 Task: Add Four Sigmatic Adaptogen Coffee Mix with Ashwagandha 10 pk to the cart.
Action: Mouse pressed left at (19, 135)
Screenshot: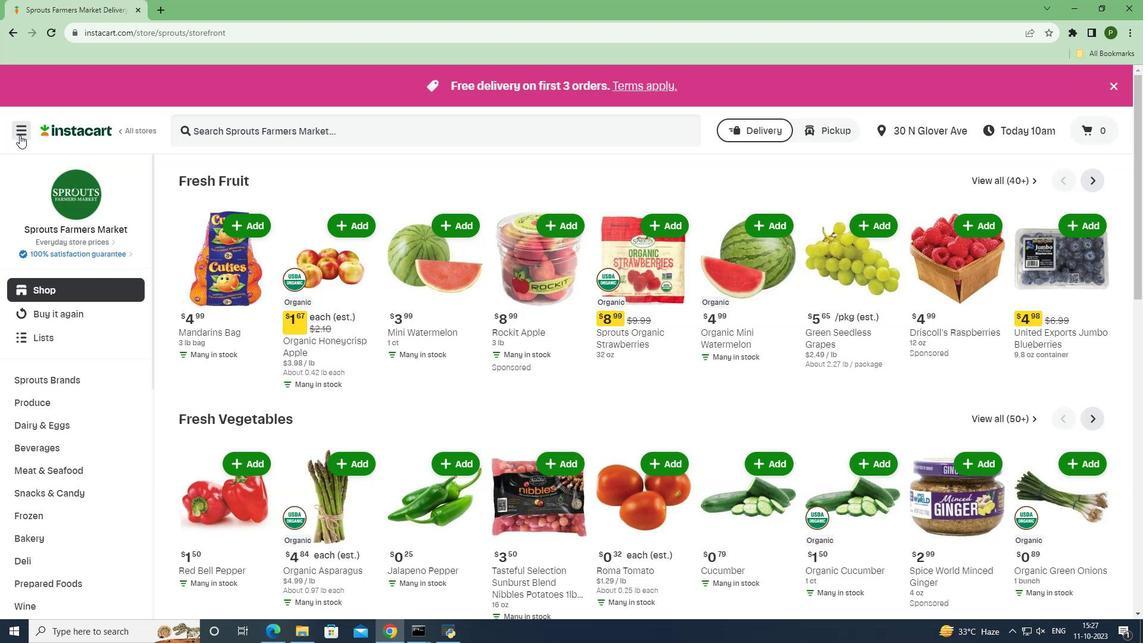 
Action: Mouse moved to (49, 316)
Screenshot: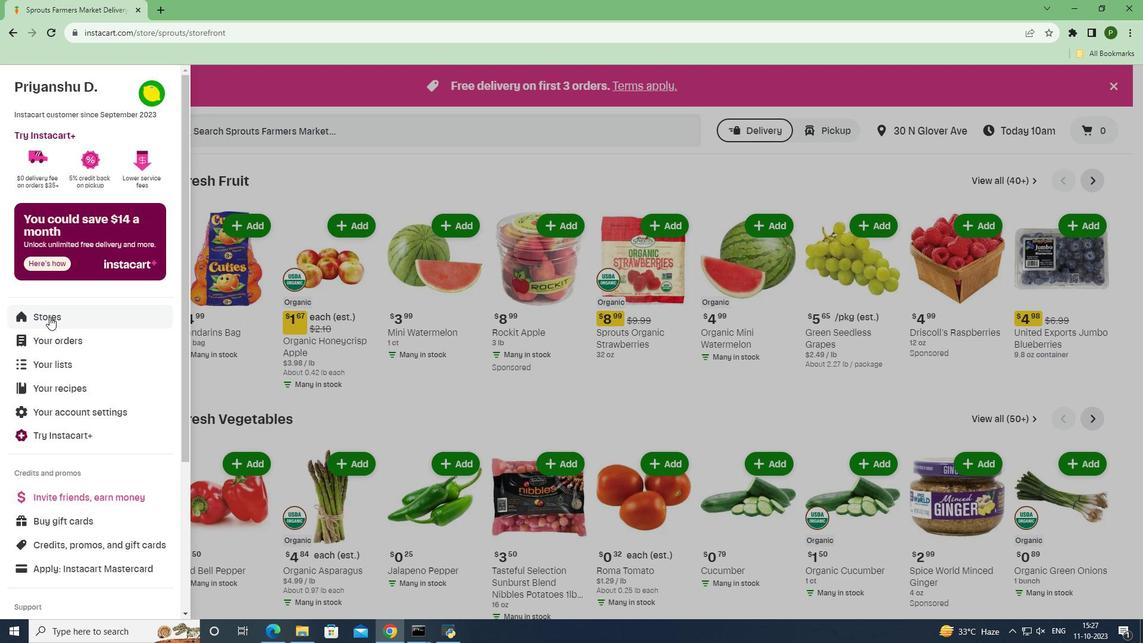
Action: Mouse pressed left at (49, 316)
Screenshot: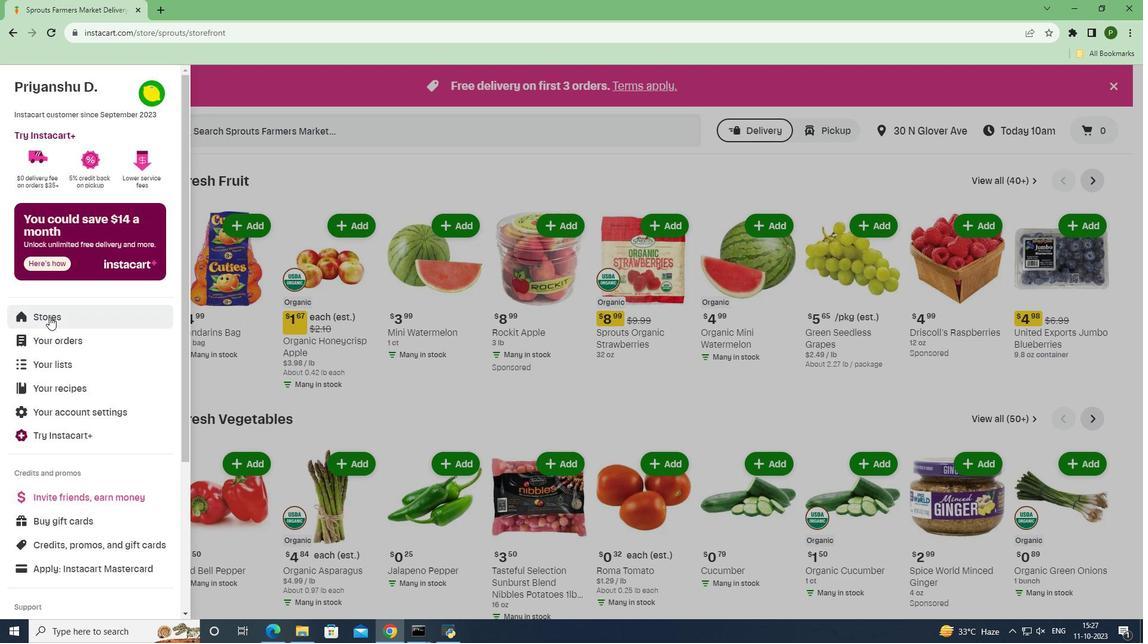 
Action: Mouse moved to (260, 140)
Screenshot: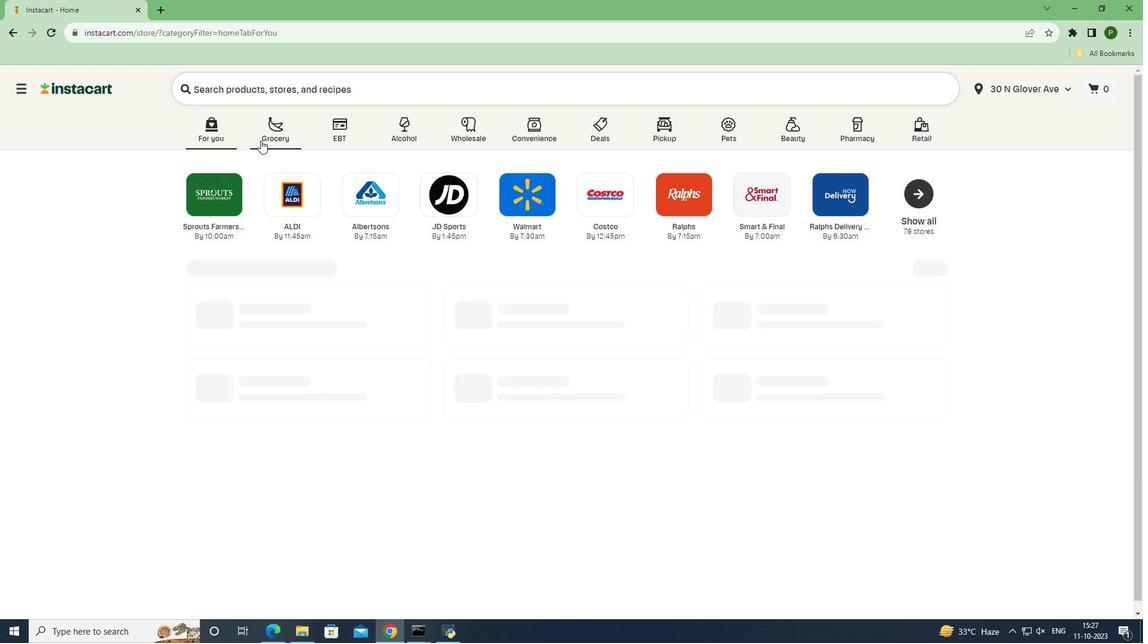 
Action: Mouse pressed left at (260, 140)
Screenshot: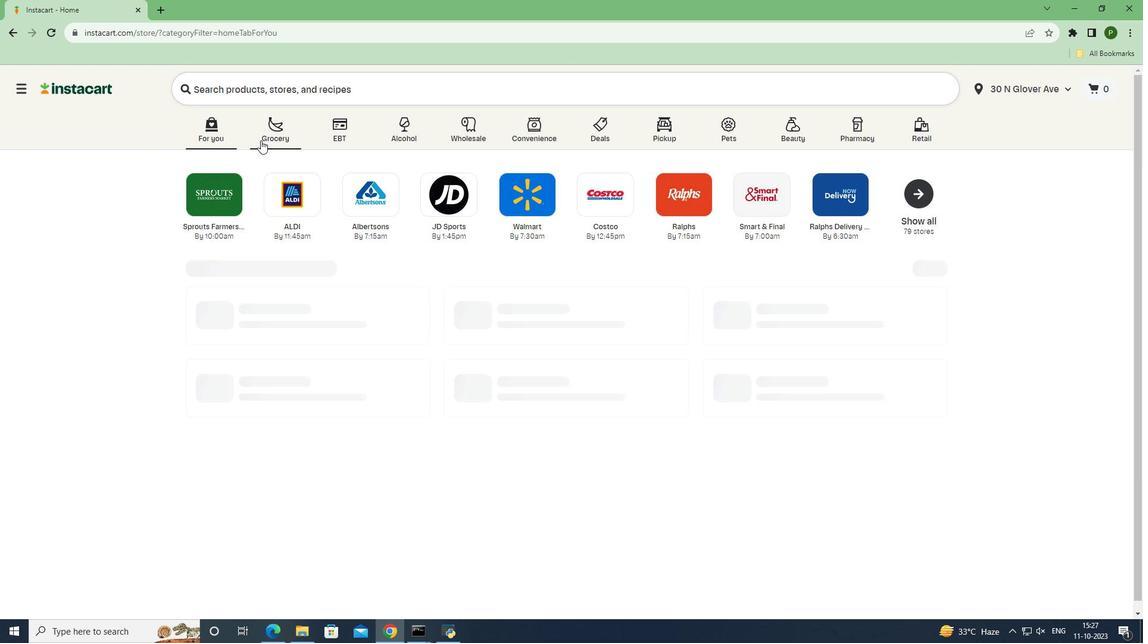 
Action: Mouse moved to (470, 272)
Screenshot: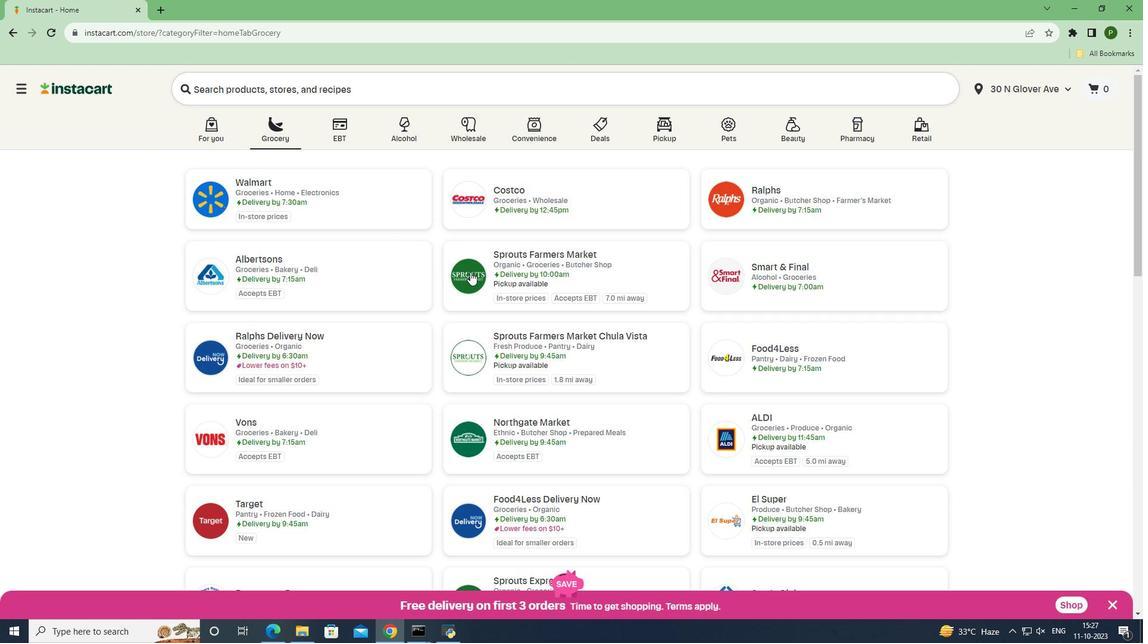 
Action: Mouse pressed left at (470, 272)
Screenshot: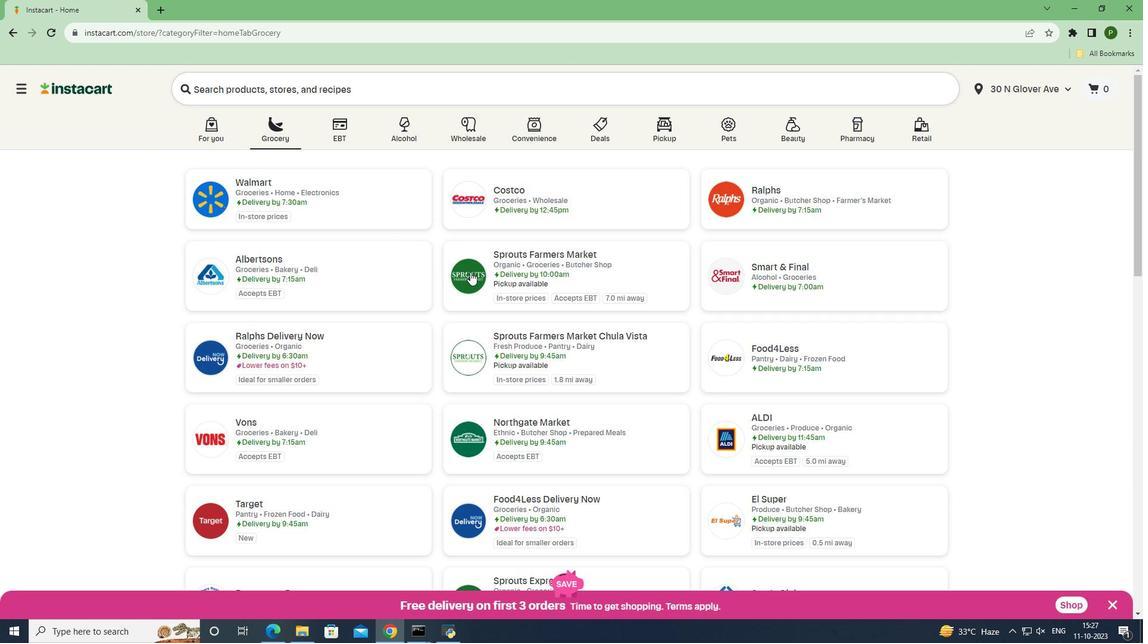 
Action: Mouse moved to (71, 448)
Screenshot: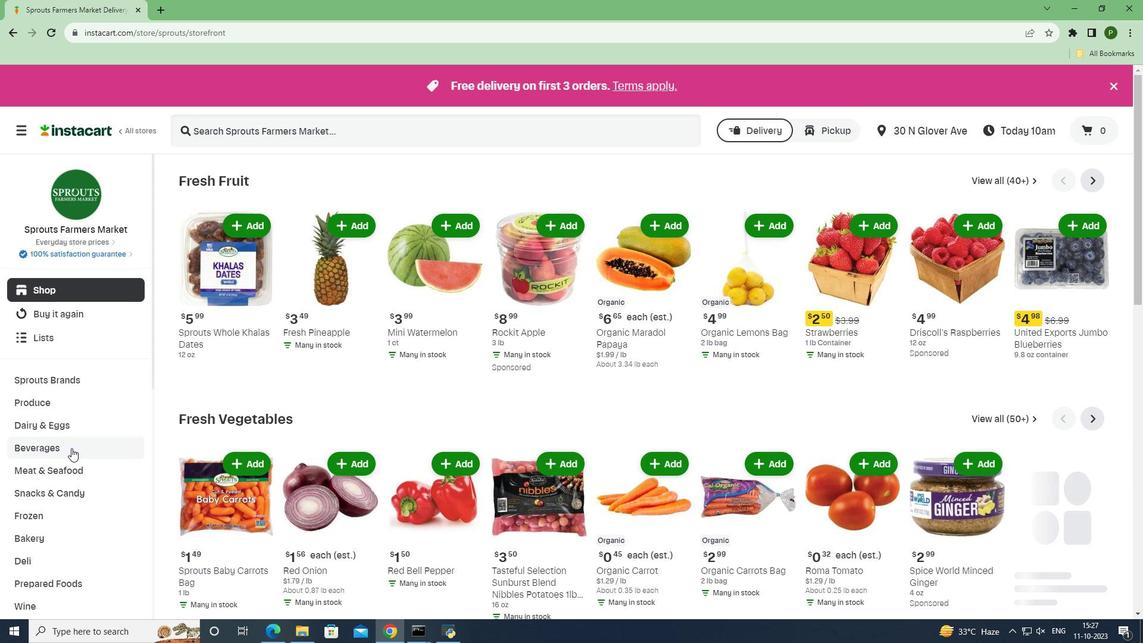 
Action: Mouse pressed left at (71, 448)
Screenshot: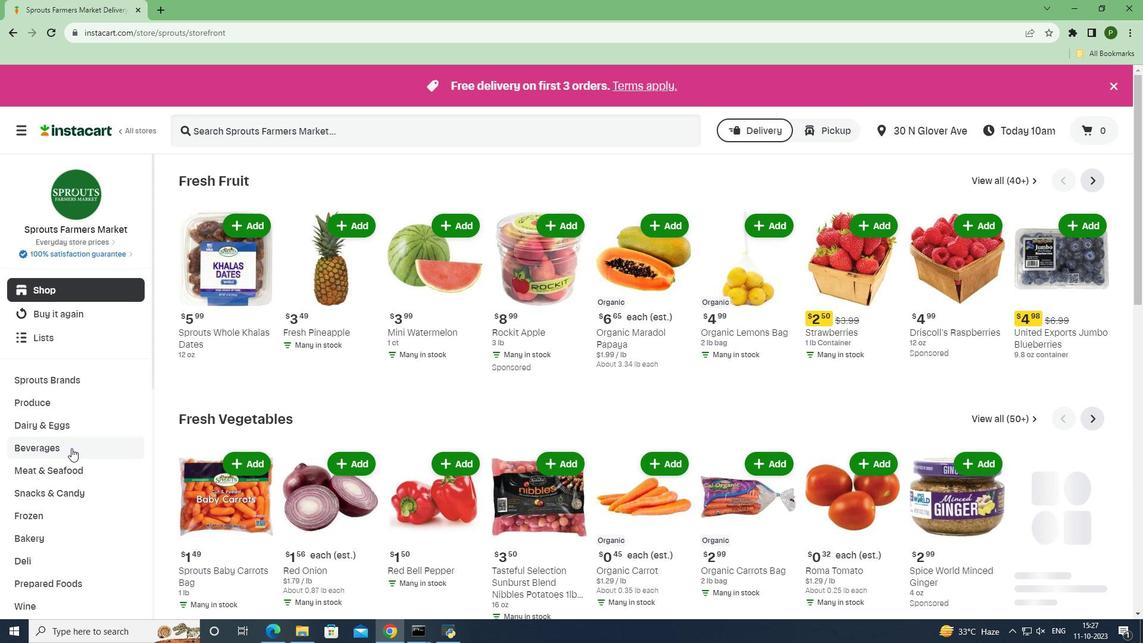 
Action: Mouse moved to (48, 520)
Screenshot: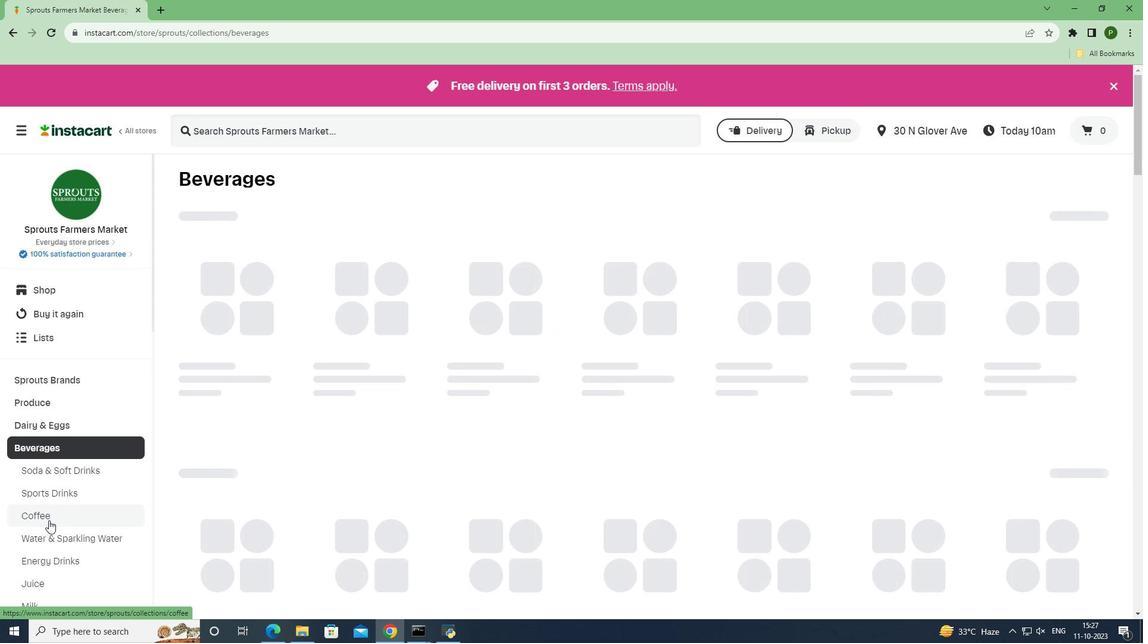 
Action: Mouse pressed left at (48, 520)
Screenshot: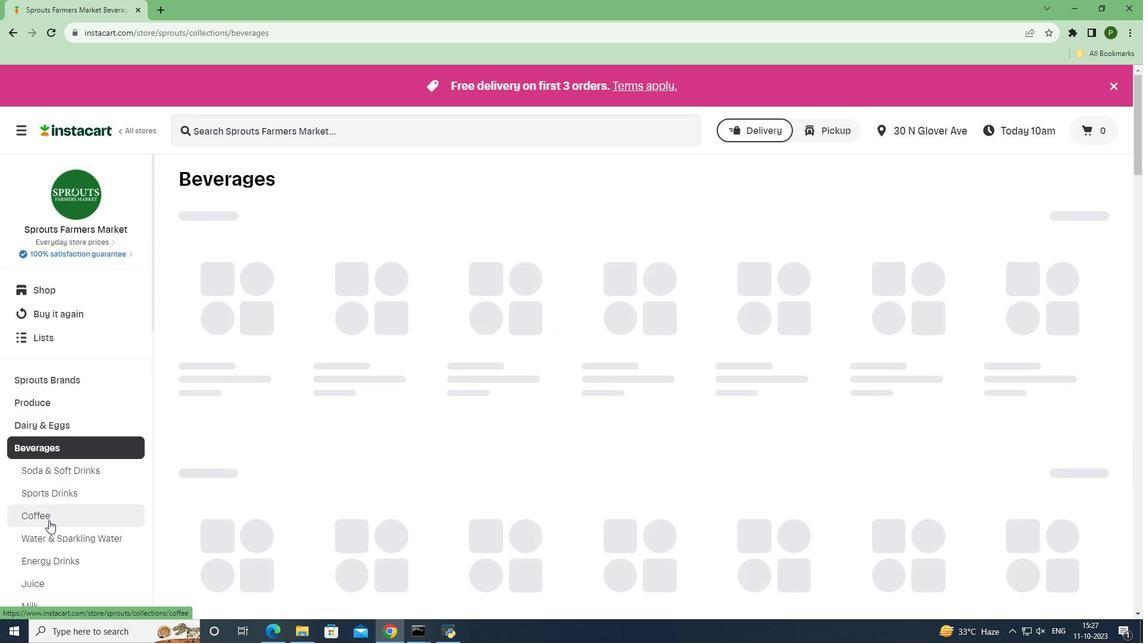 
Action: Mouse moved to (281, 127)
Screenshot: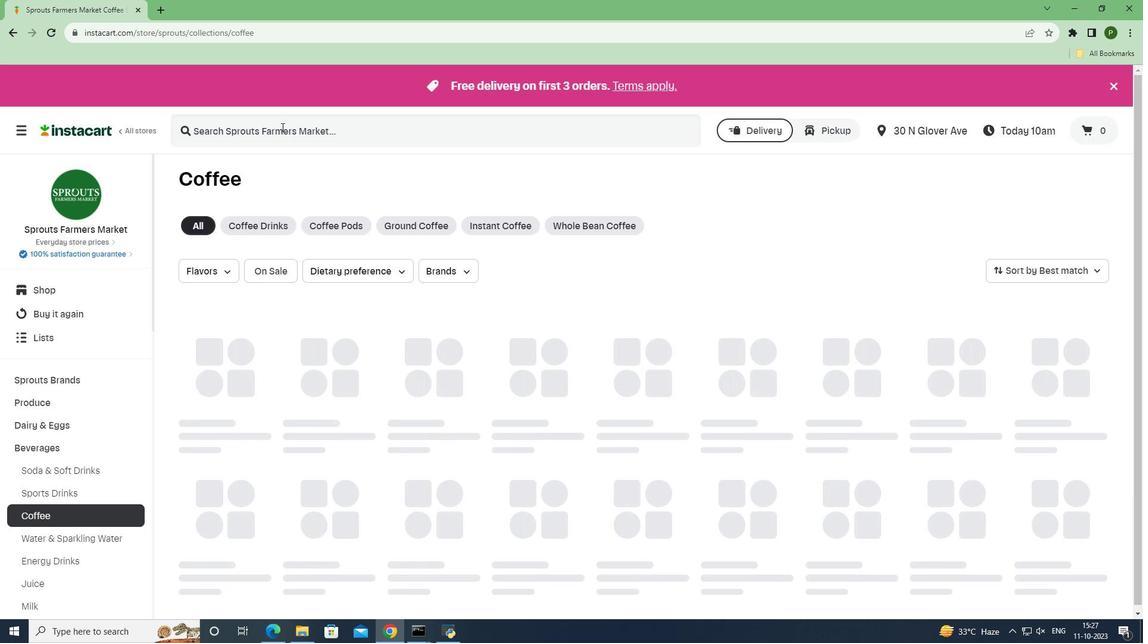 
Action: Mouse pressed left at (281, 127)
Screenshot: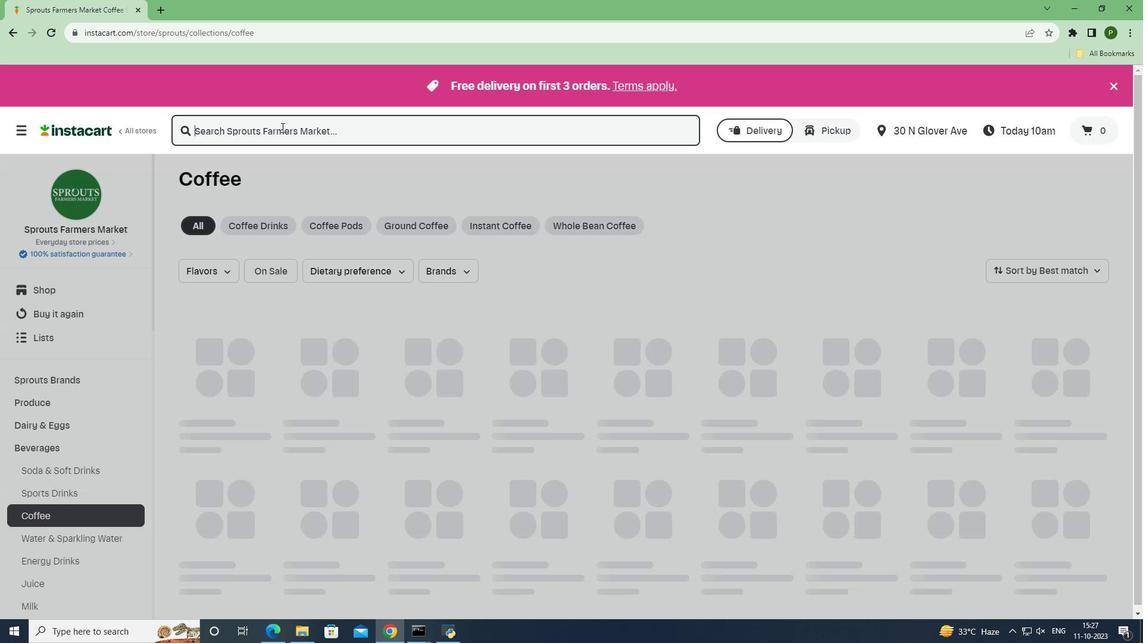 
Action: Key pressed <Key.caps_lock>F<Key.caps_lock>our<Key.space><Key.caps_lock>S<Key.caps_lock>igmatic<Key.space><Key.caps_lock>A<Key.caps_lock>daptogen<Key.space><Key.caps_lock>C<Key.caps_lock>offee<Key.space><Key.caps_lock>M<Key.caps_lock>ix<Key.space>with<Key.space><Key.caps_lock>A<Key.caps_lock>shwagandha<Key.space>10<Key.space>pk
Screenshot: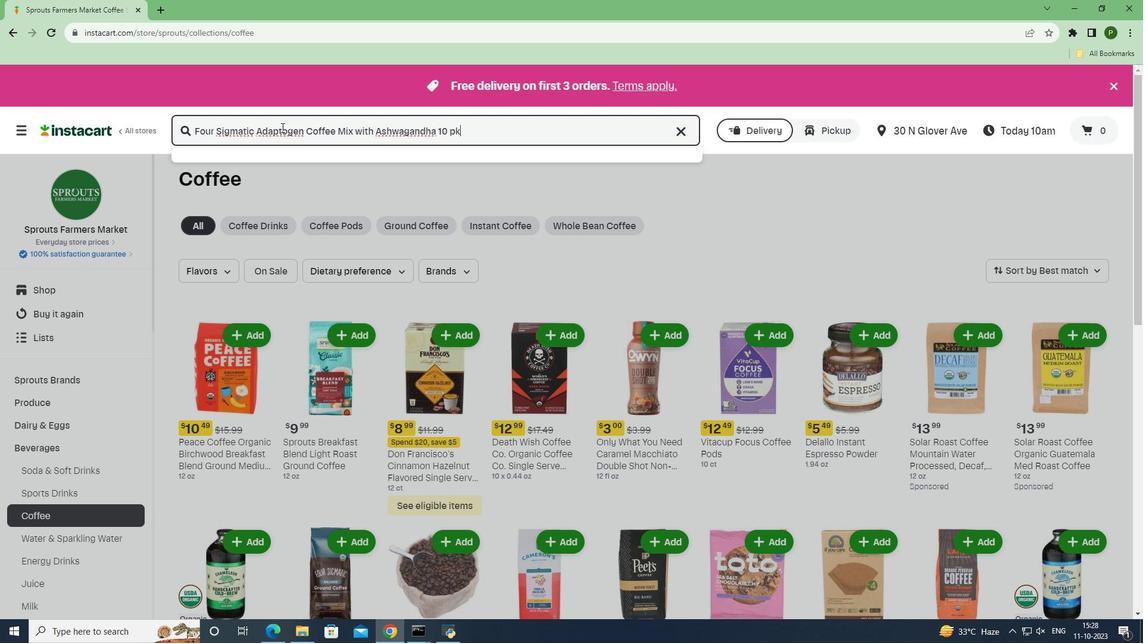
Action: Mouse pressed left at (281, 127)
Screenshot: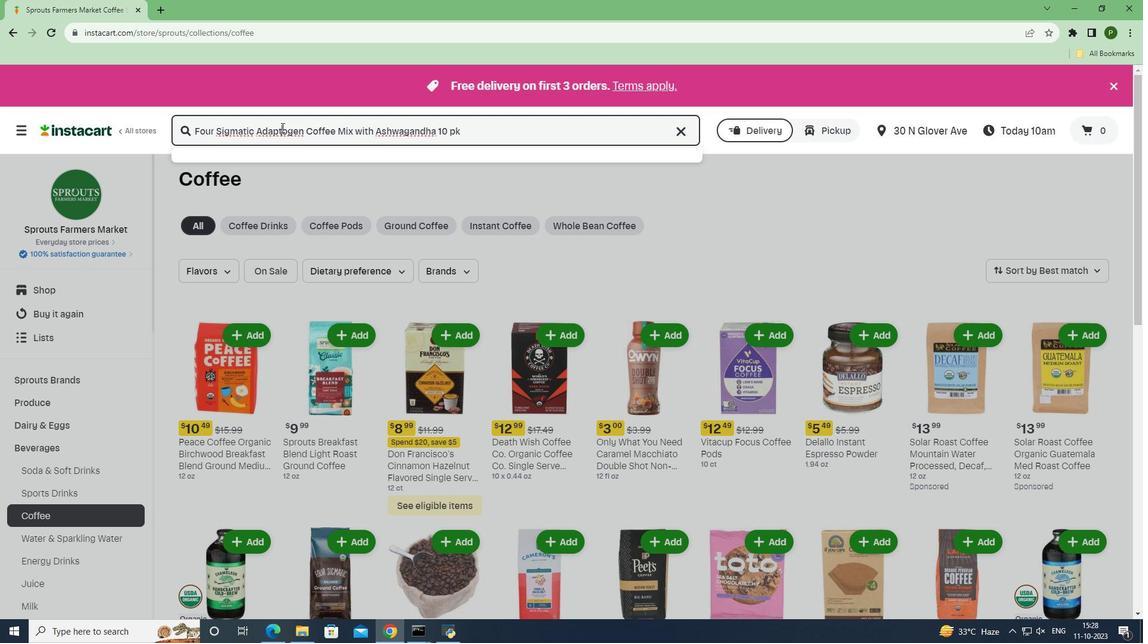 
Action: Key pressed <Key.enter>
Screenshot: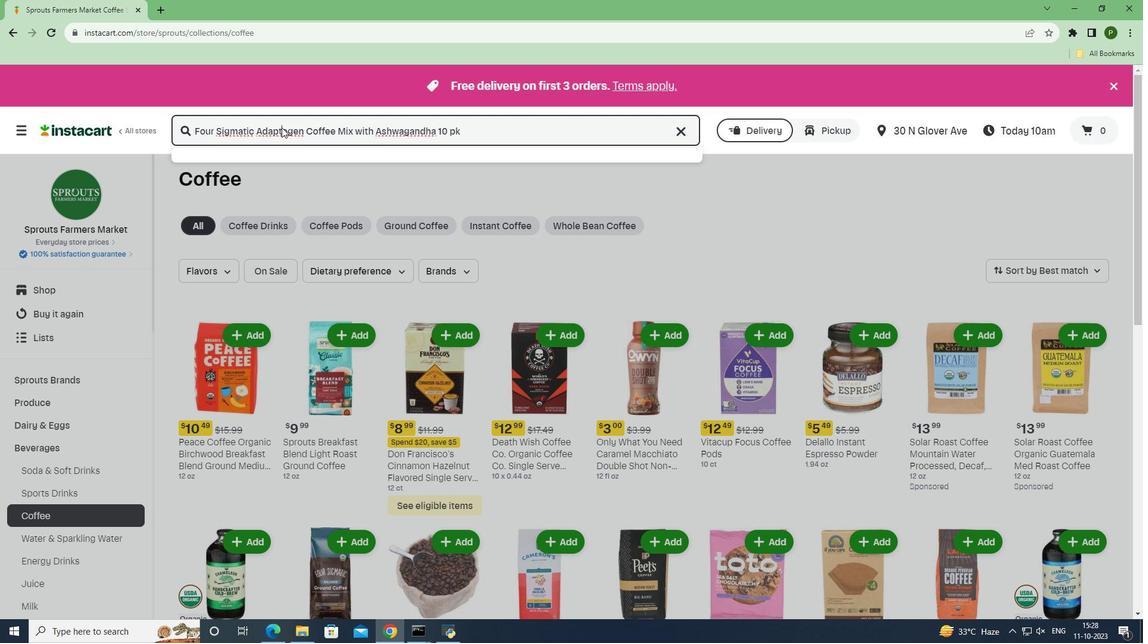 
Action: Mouse moved to (446, 277)
Screenshot: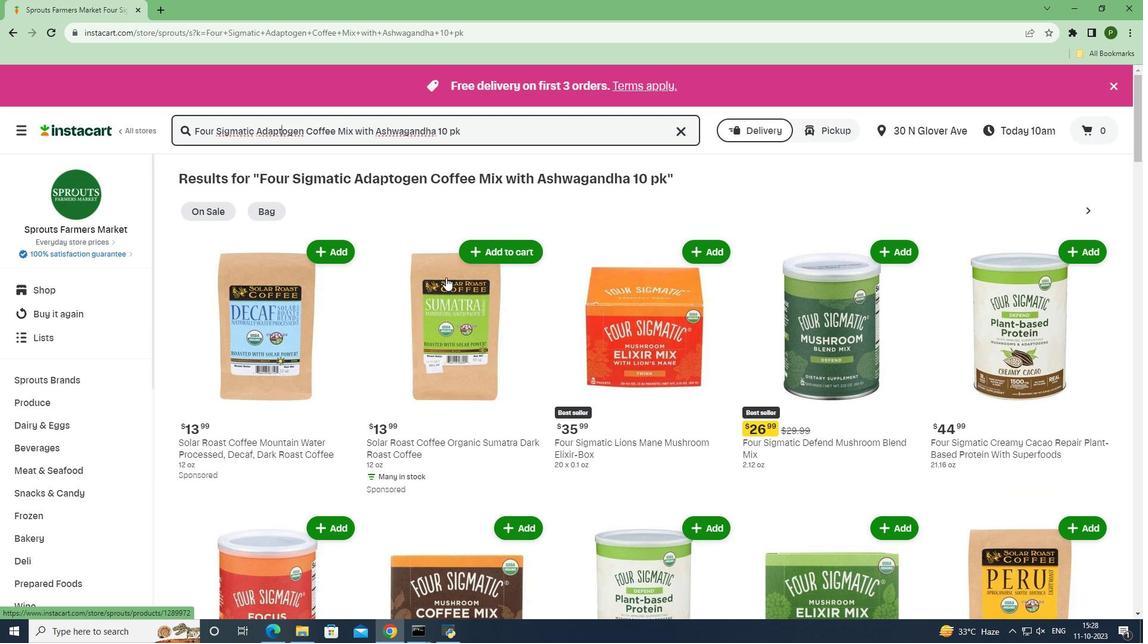 
Action: Mouse scrolled (446, 276) with delta (0, 0)
Screenshot: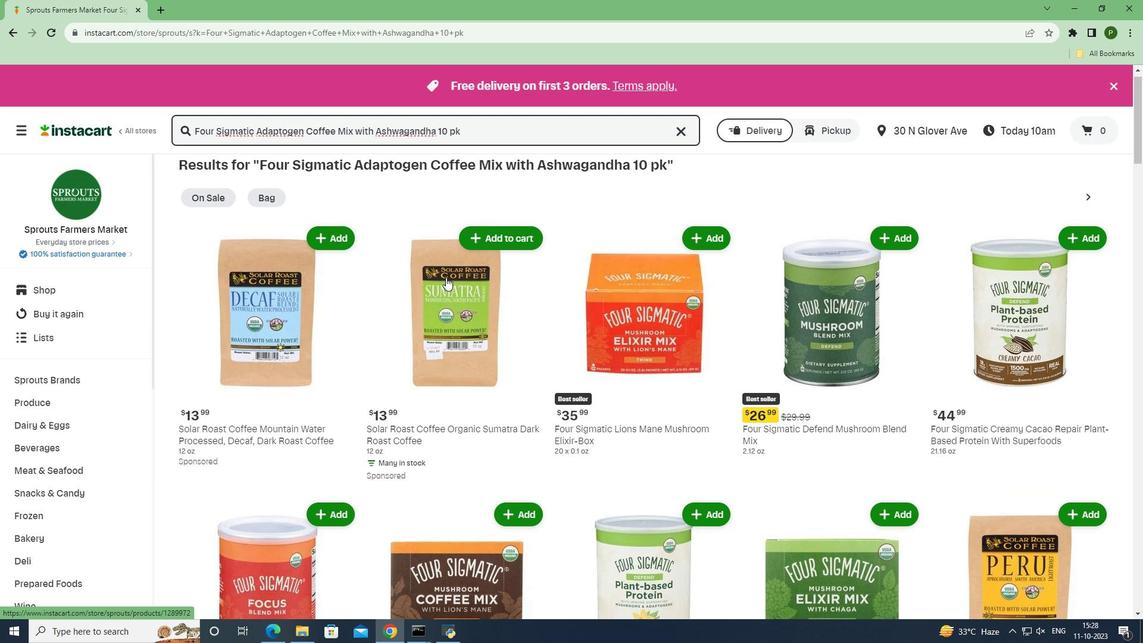 
Action: Mouse scrolled (446, 276) with delta (0, 0)
Screenshot: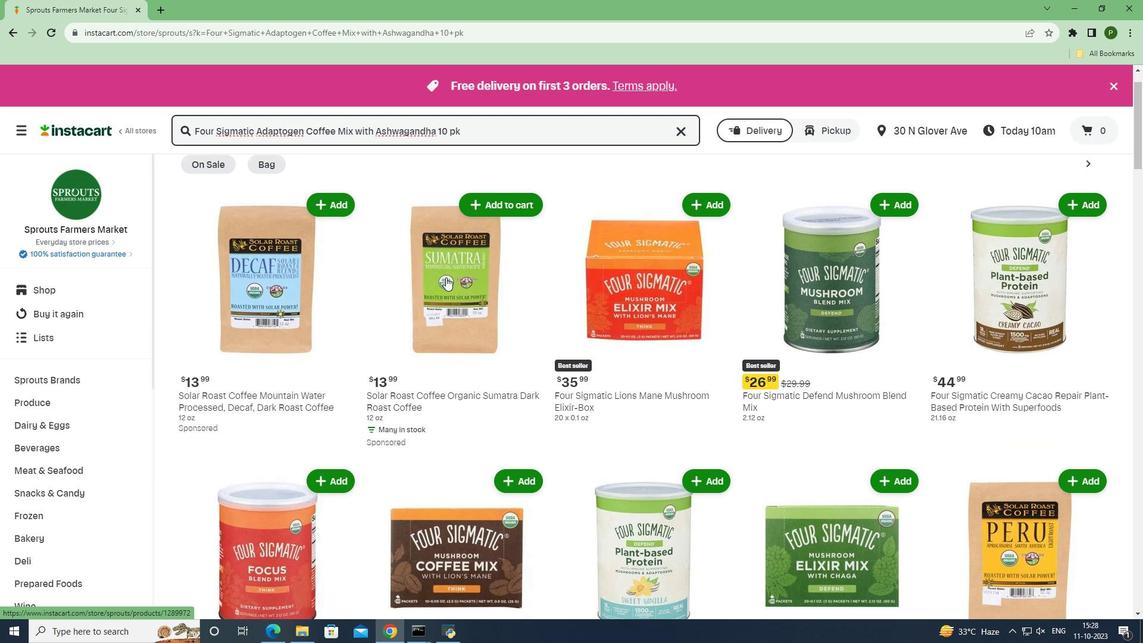 
Action: Mouse scrolled (446, 276) with delta (0, 0)
Screenshot: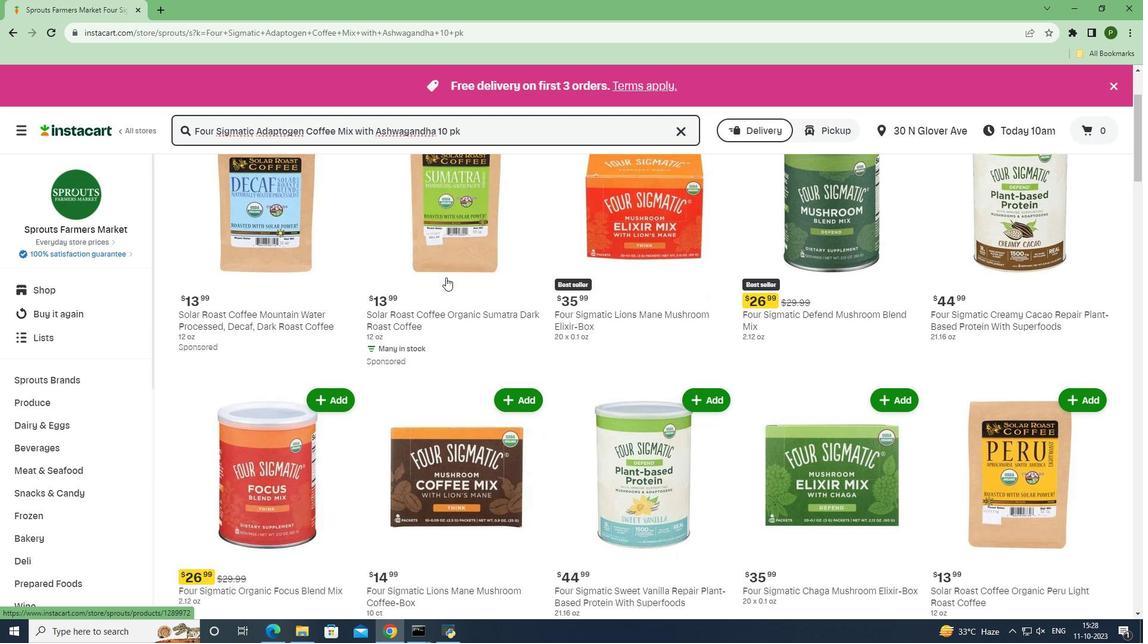 
Action: Mouse scrolled (446, 276) with delta (0, 0)
Screenshot: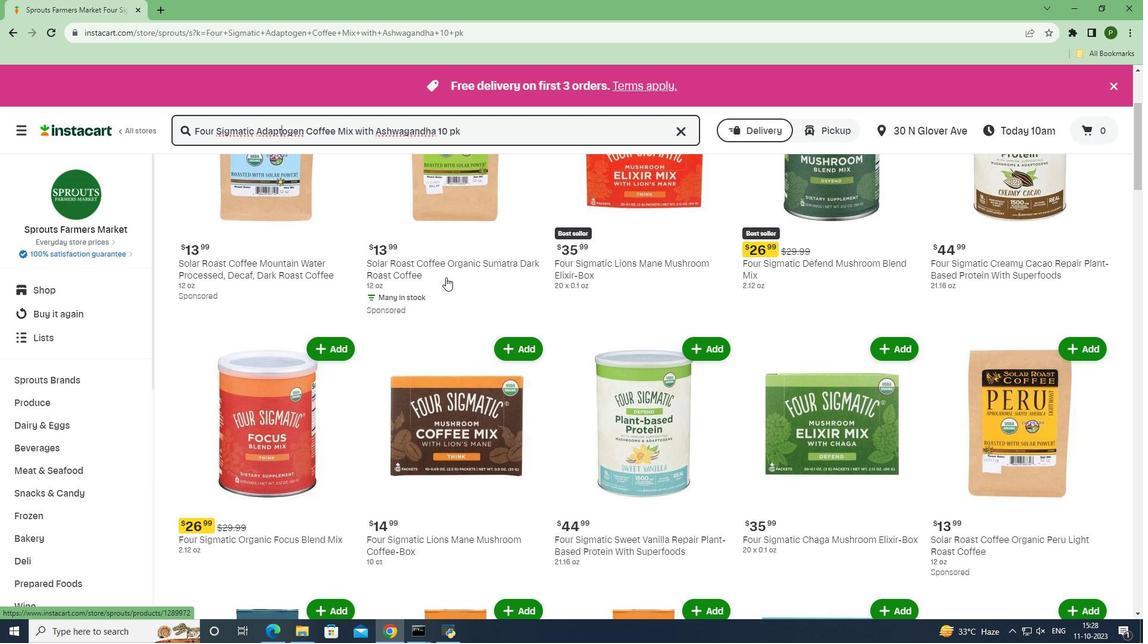 
Action: Mouse scrolled (446, 276) with delta (0, 0)
Screenshot: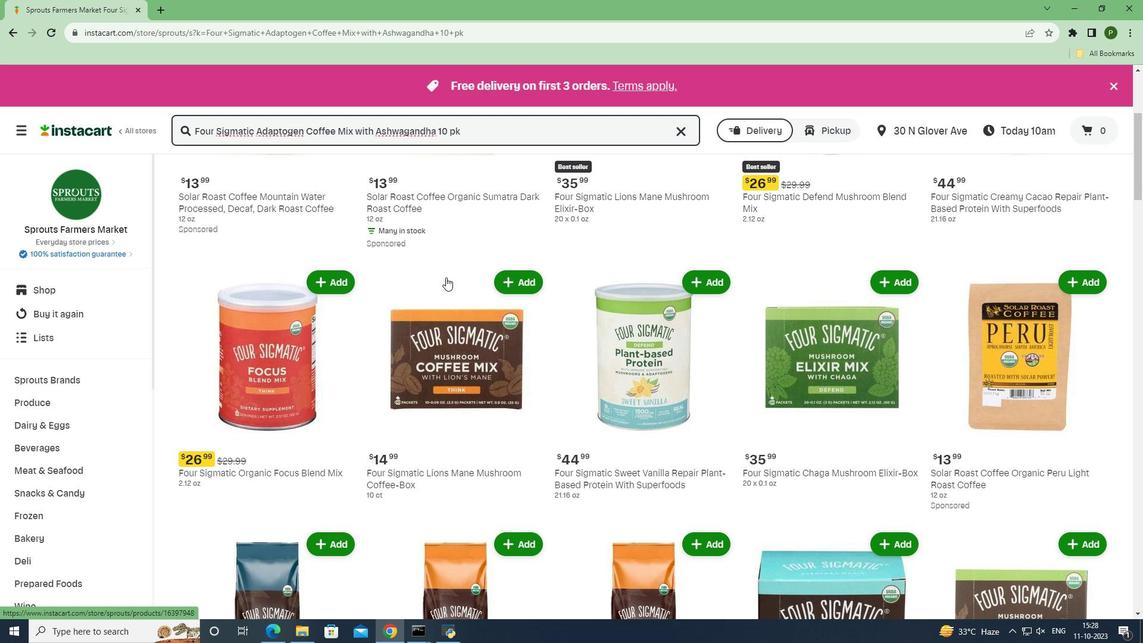 
Action: Mouse scrolled (446, 276) with delta (0, 0)
Screenshot: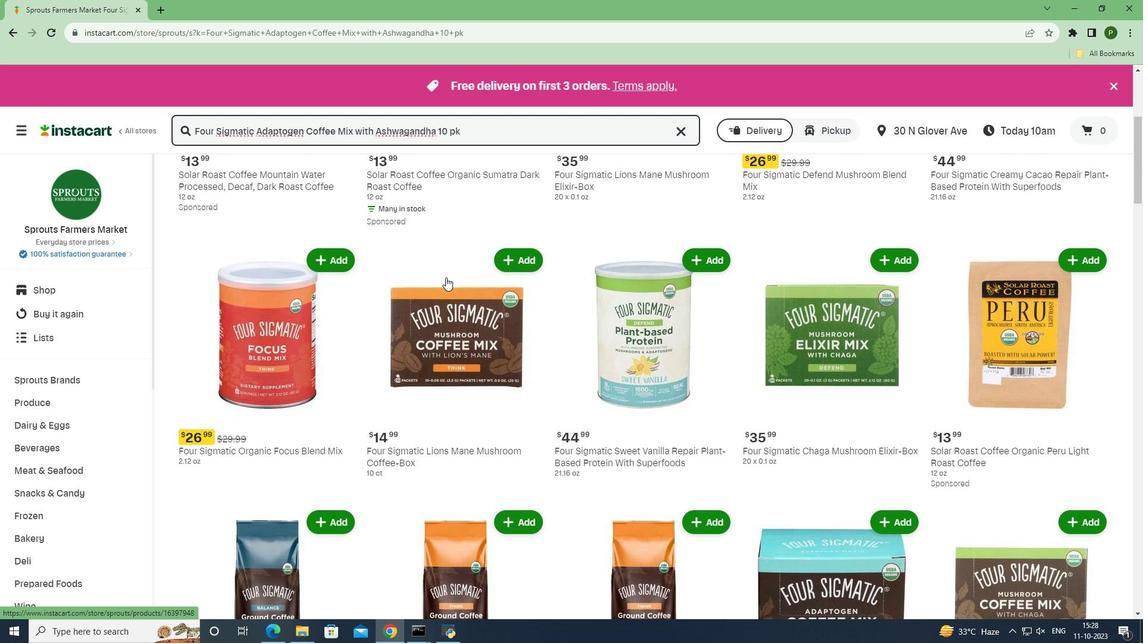 
Action: Mouse scrolled (446, 276) with delta (0, 0)
Screenshot: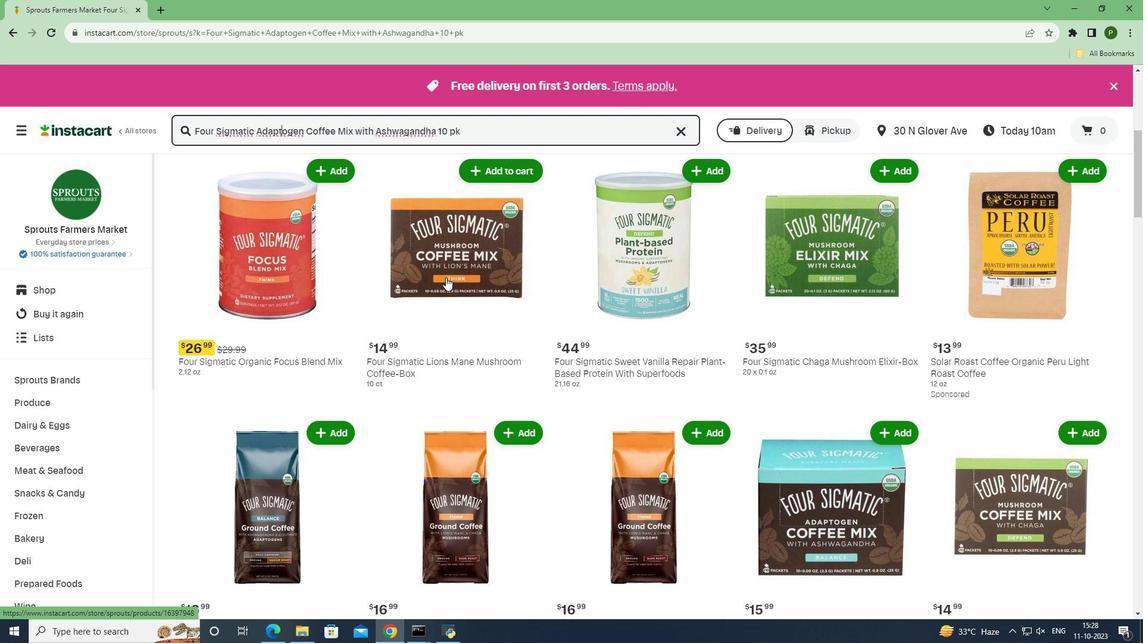 
Action: Mouse scrolled (446, 276) with delta (0, 0)
Screenshot: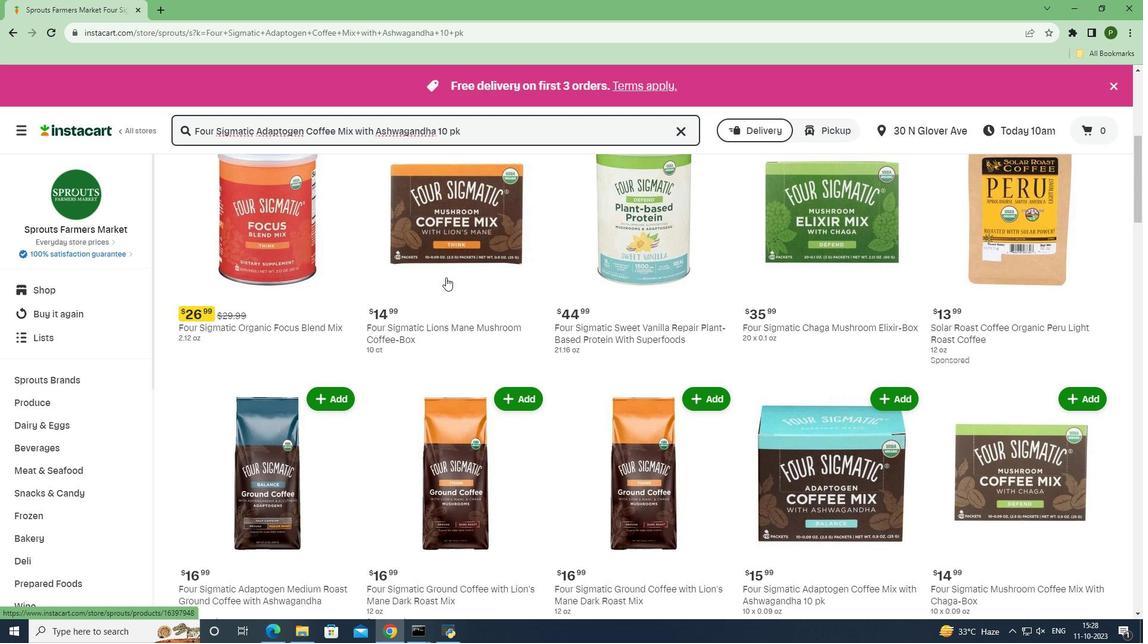 
Action: Mouse scrolled (446, 276) with delta (0, 0)
Screenshot: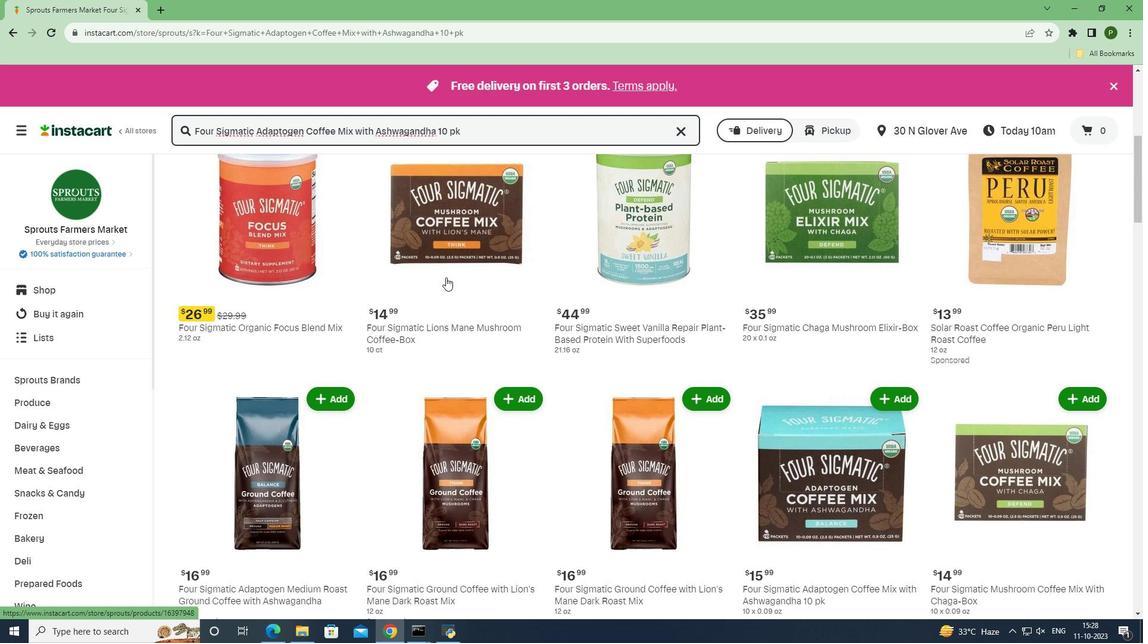 
Action: Mouse moved to (885, 248)
Screenshot: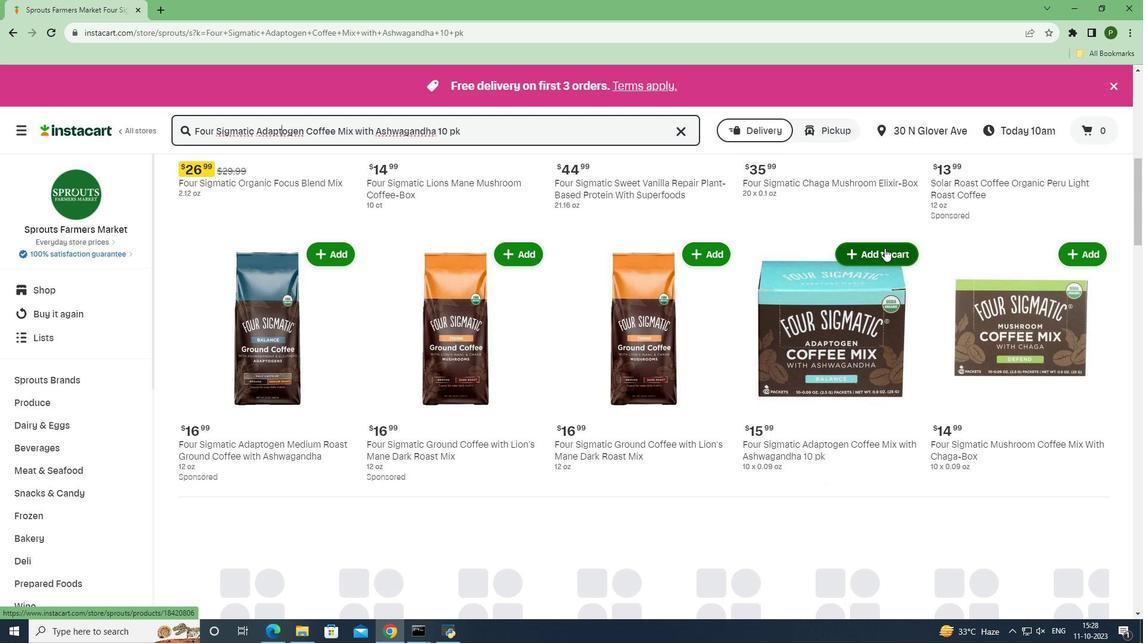 
Action: Mouse pressed left at (885, 248)
Screenshot: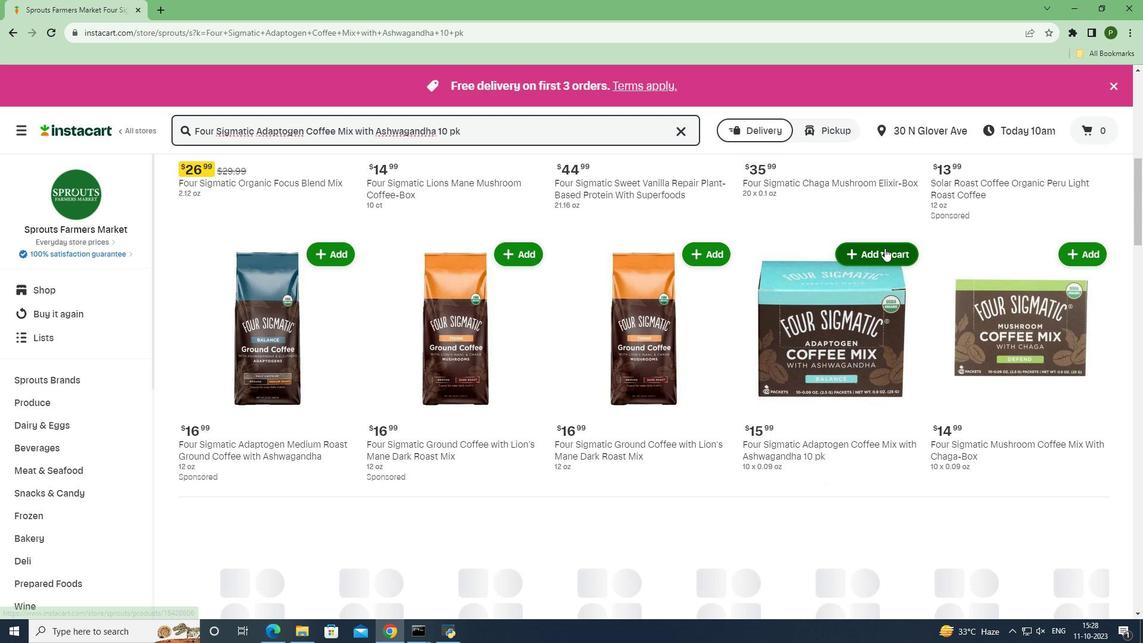 
Action: Mouse moved to (925, 299)
Screenshot: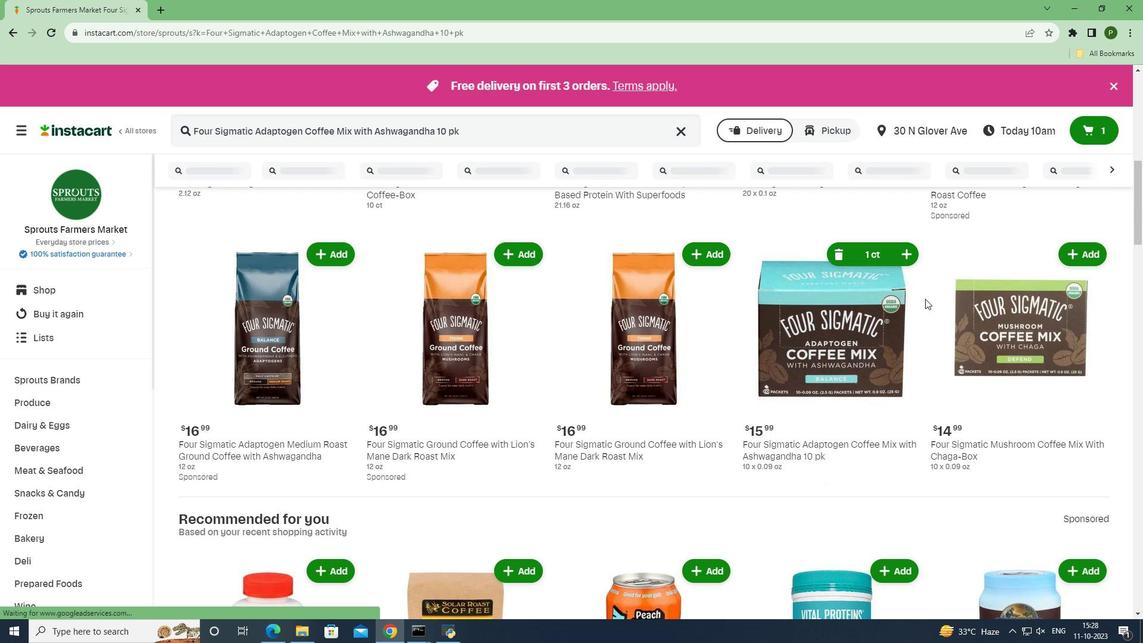 
